 Task: Join the call with the help of meeting code.
Action: Mouse moved to (981, 73)
Screenshot: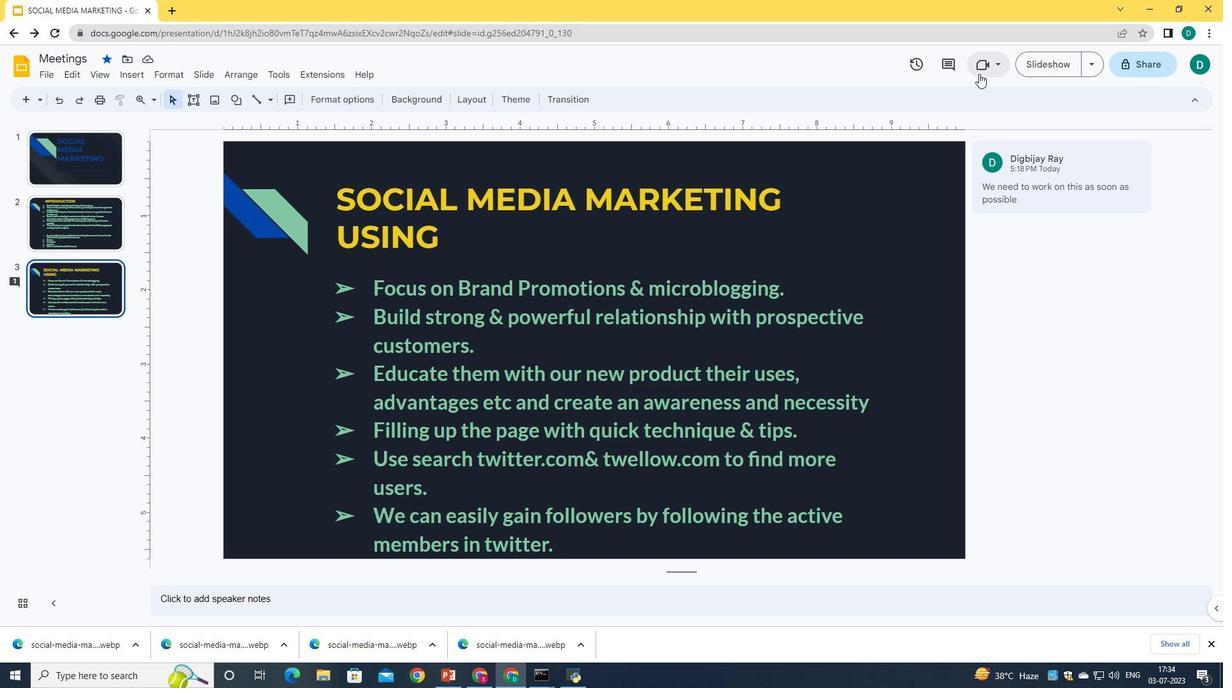 
Action: Mouse pressed left at (981, 73)
Screenshot: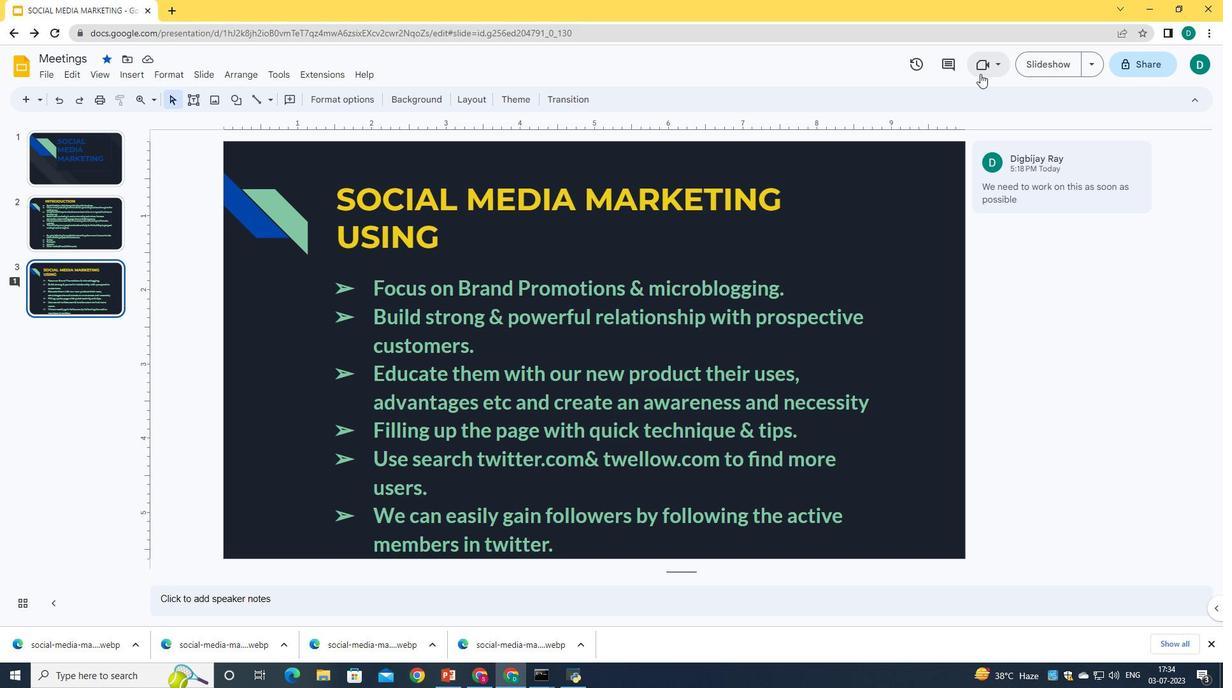 
Action: Mouse moved to (908, 224)
Screenshot: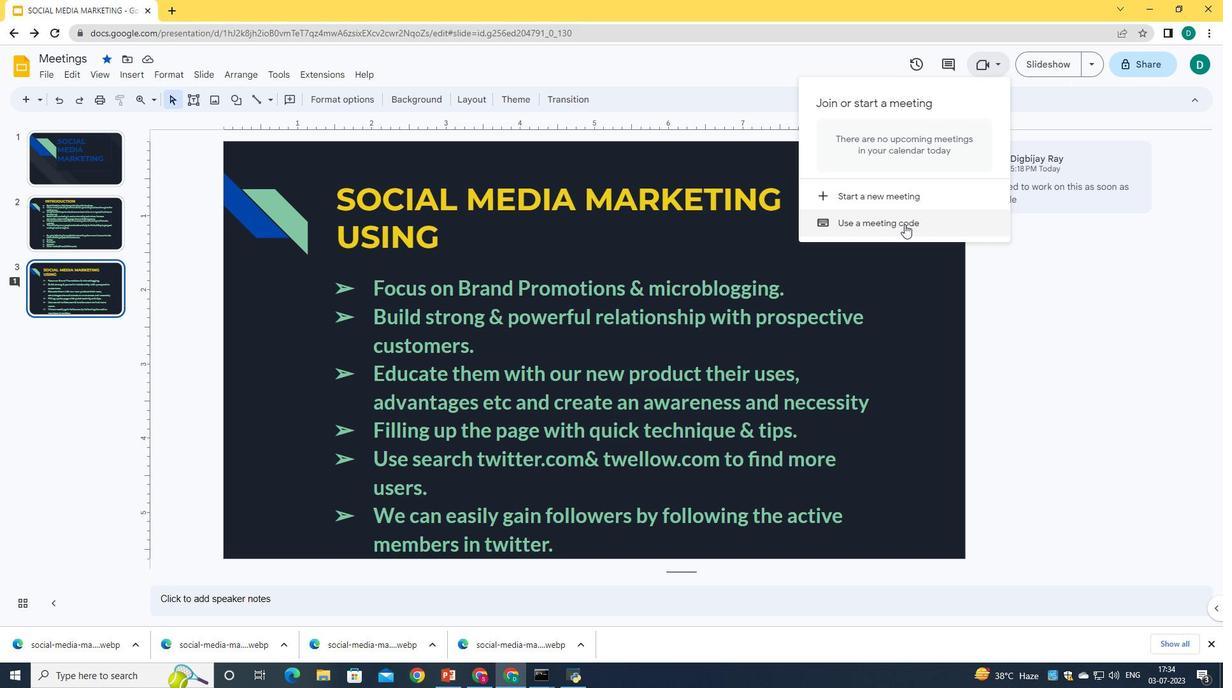 
Action: Mouse pressed left at (908, 224)
Screenshot: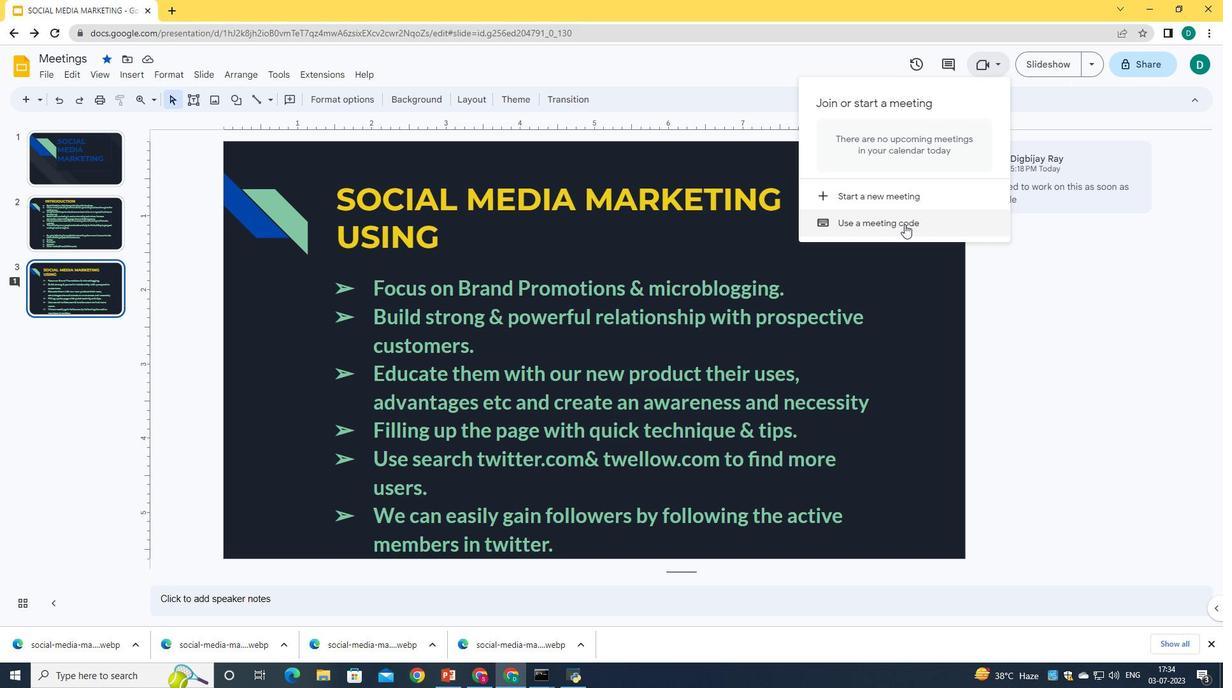 
Action: Mouse moved to (893, 185)
Screenshot: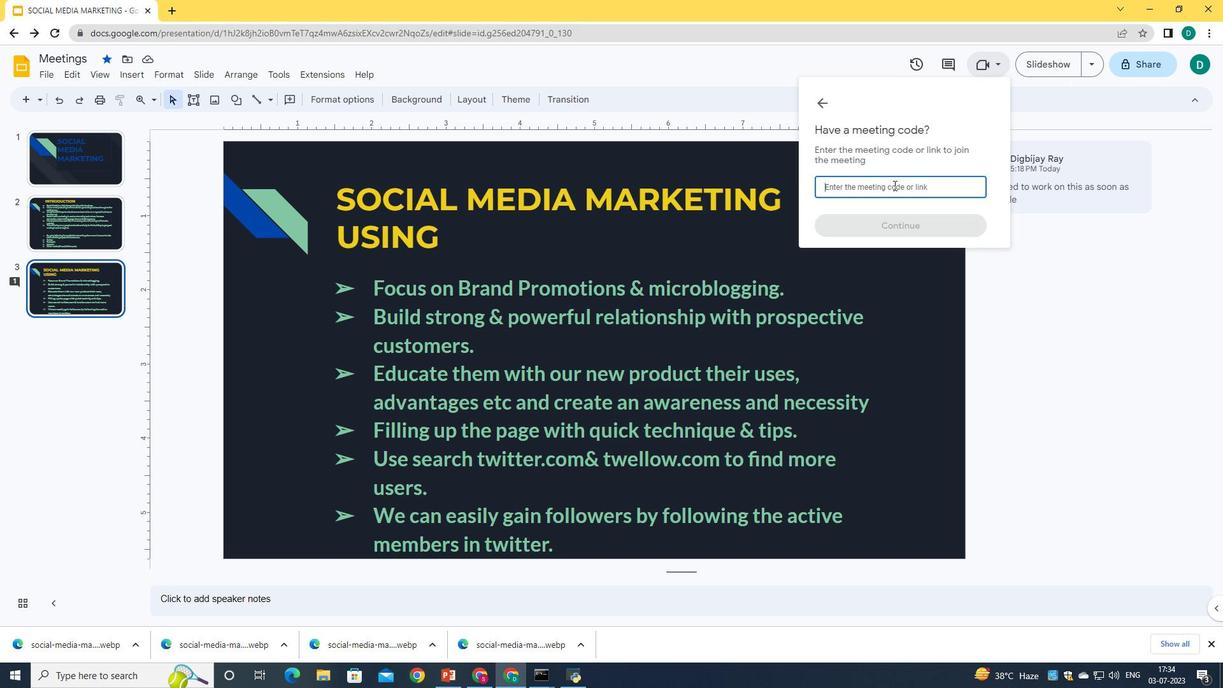 
Action: Key pressed saa-kvke-cnk
Screenshot: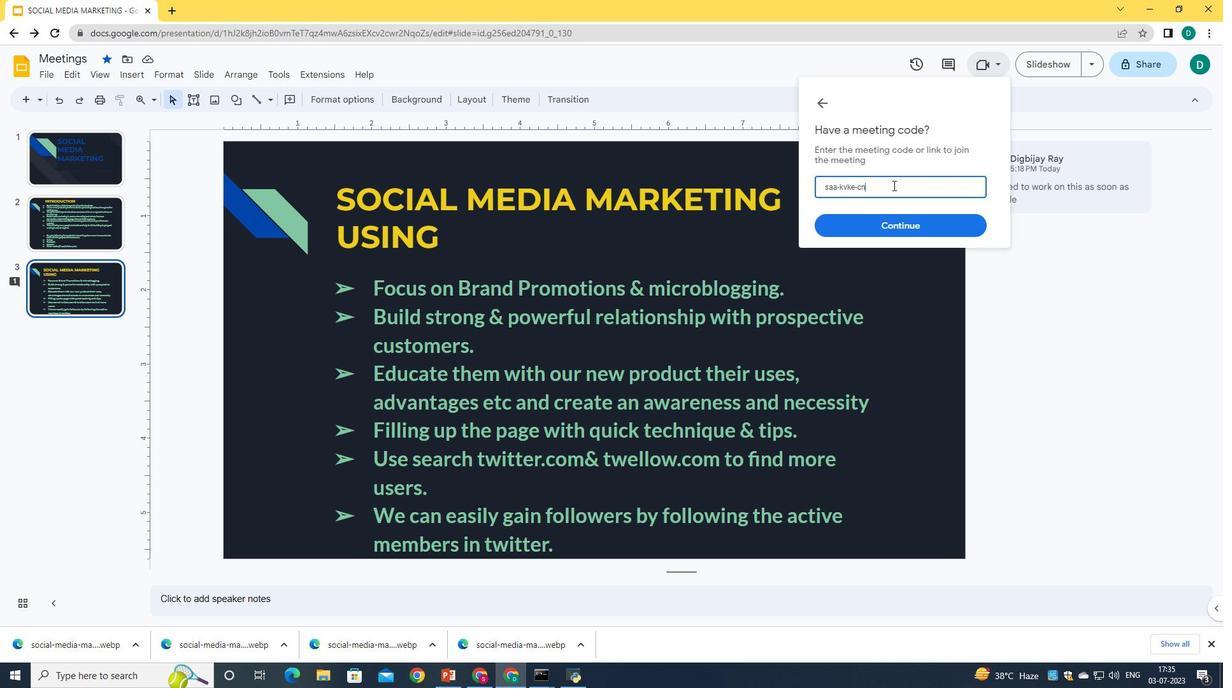 
Action: Mouse moved to (910, 230)
Screenshot: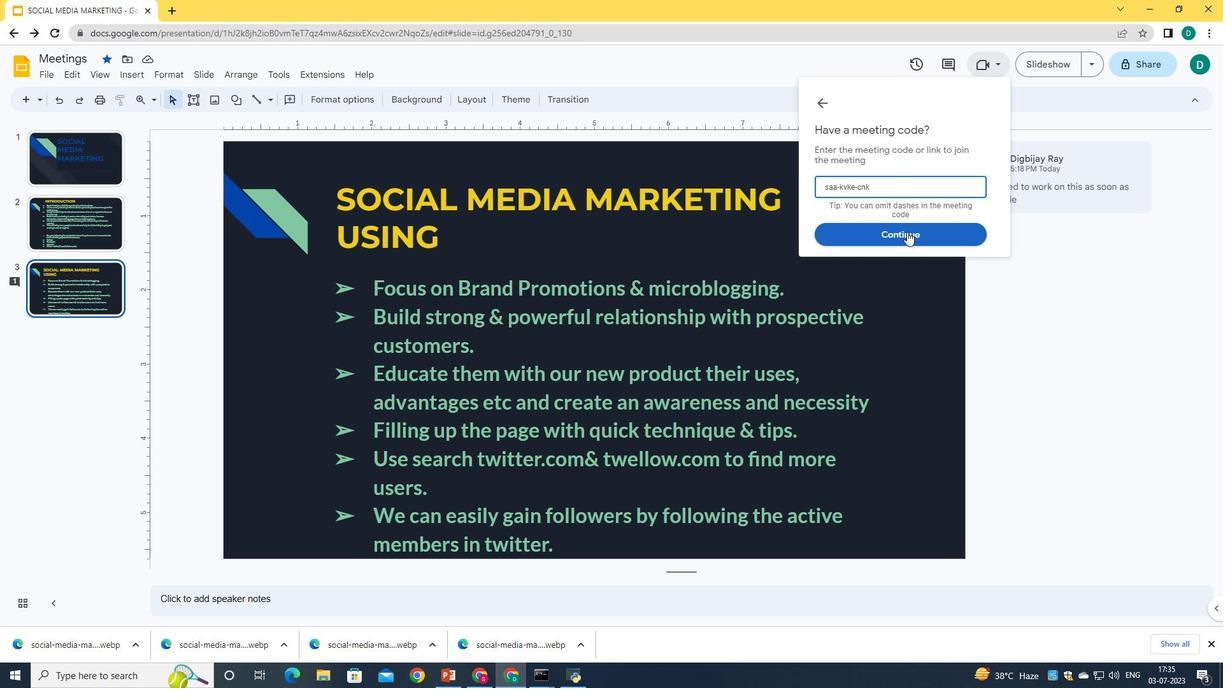 
Action: Mouse pressed left at (910, 230)
Screenshot: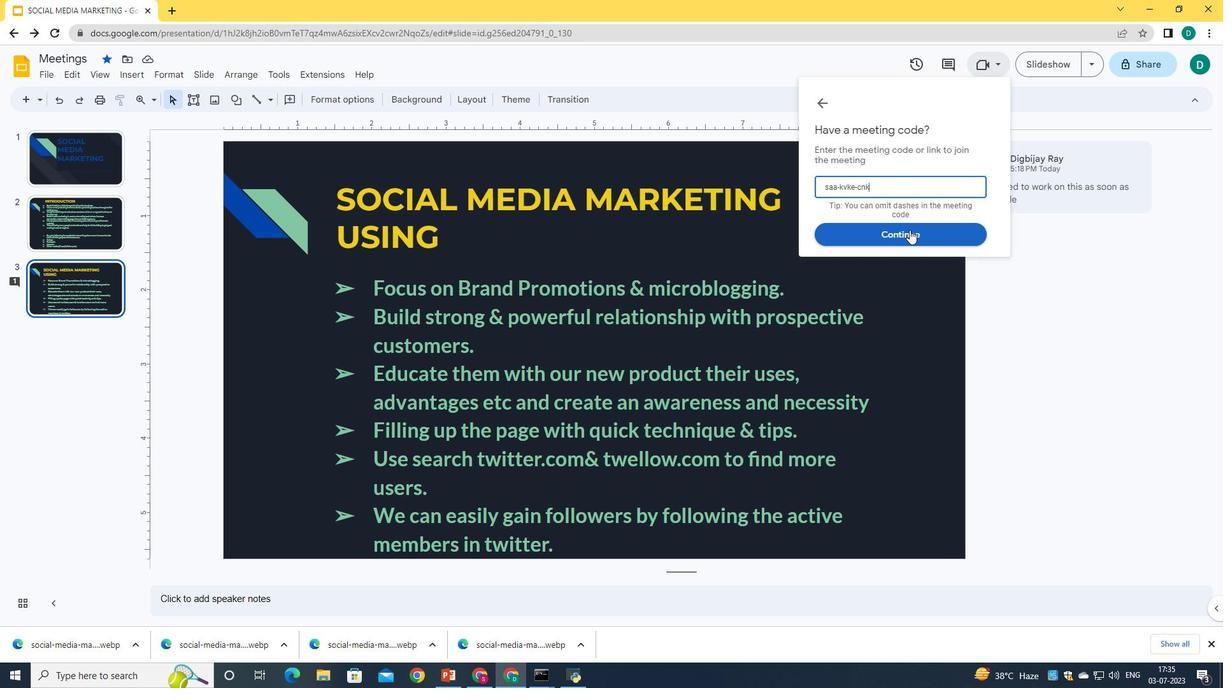 
Action: Mouse moved to (917, 268)
Screenshot: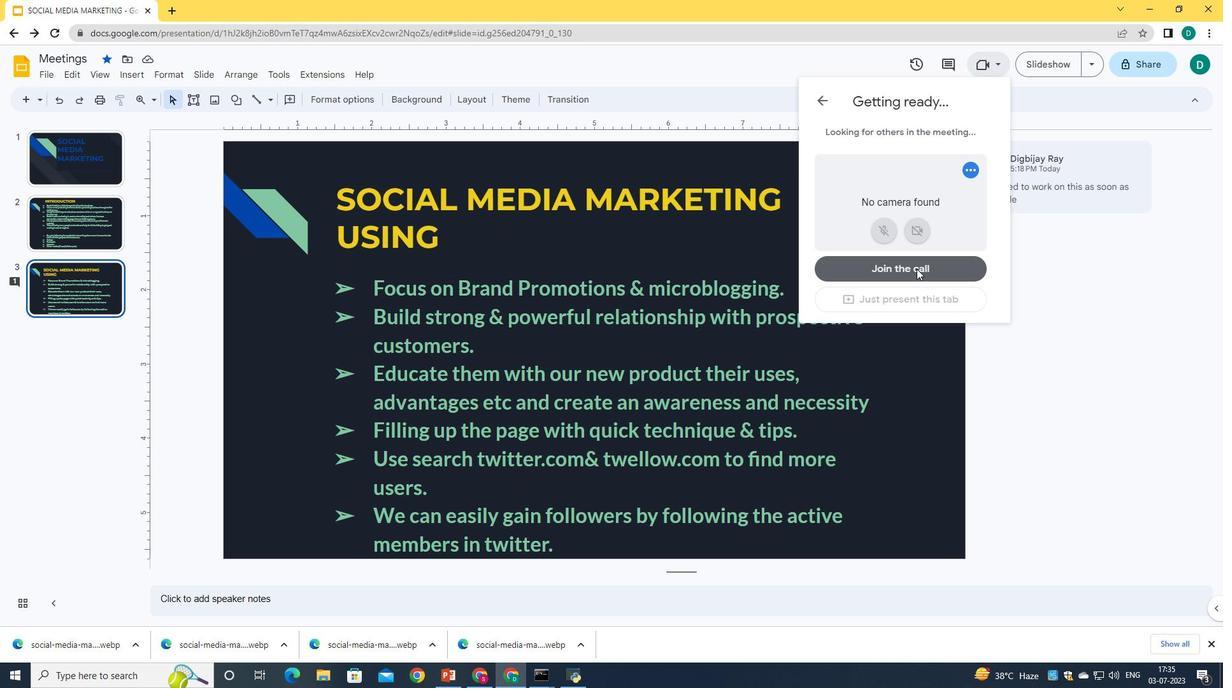 
Action: Mouse pressed left at (917, 268)
Screenshot: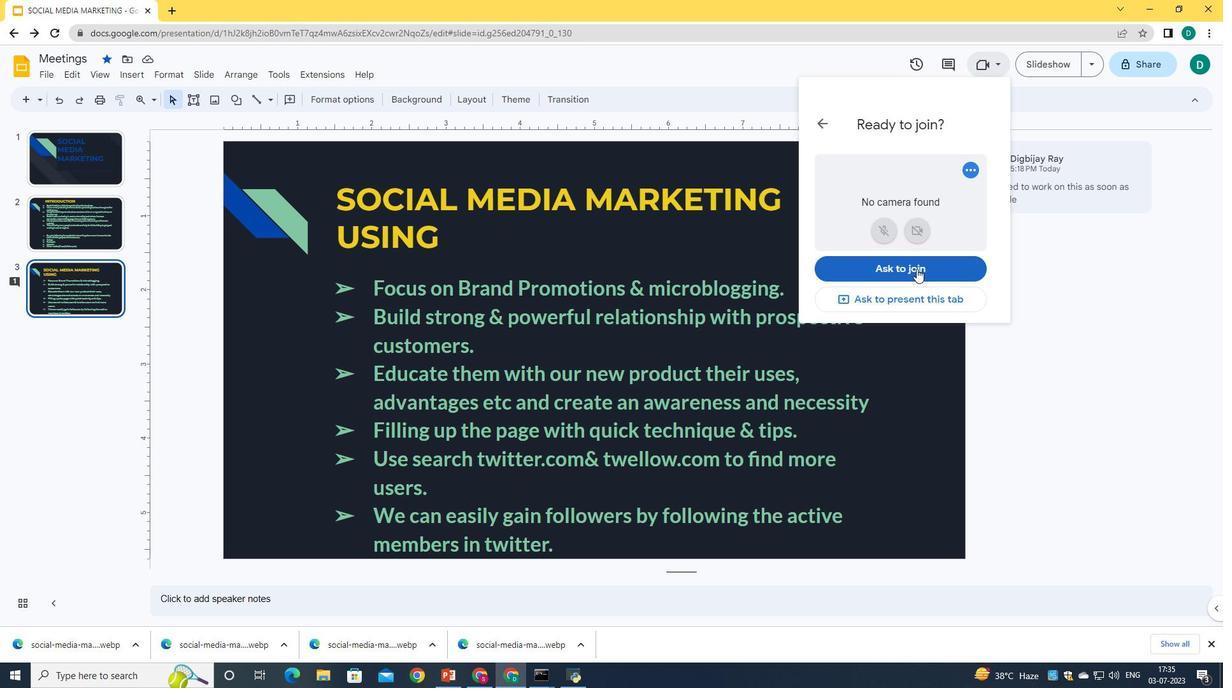 
Action: Mouse moved to (1200, 67)
Screenshot: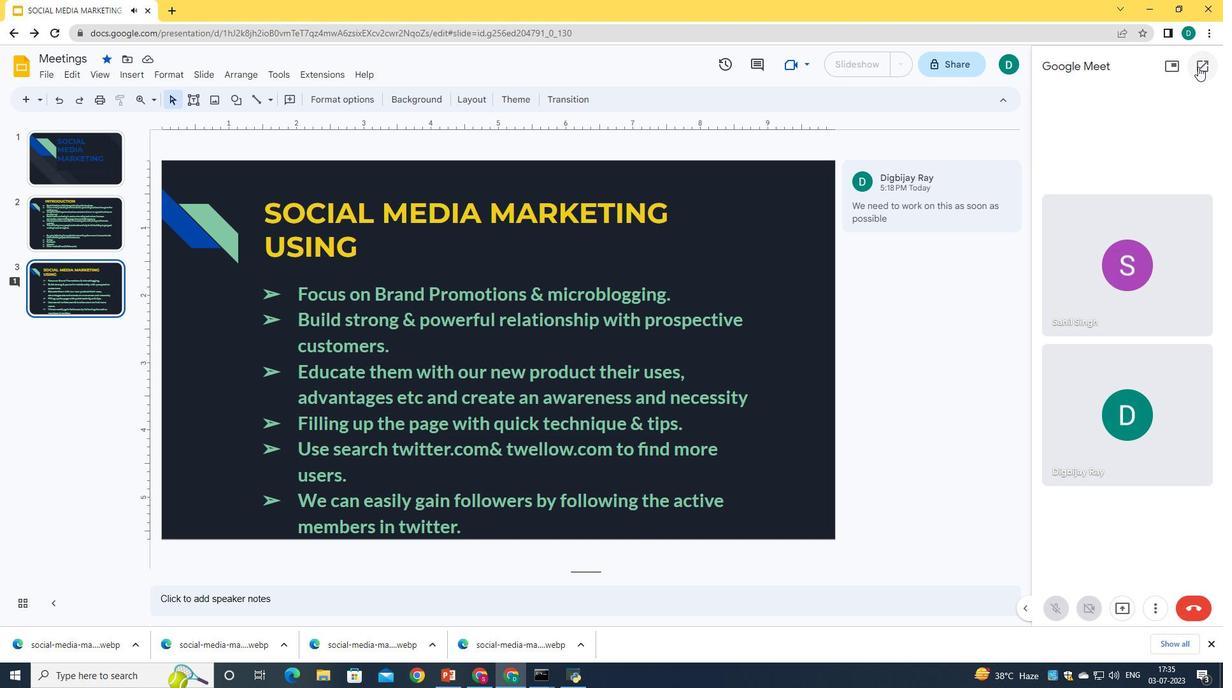 
Action: Mouse pressed left at (1200, 67)
Screenshot: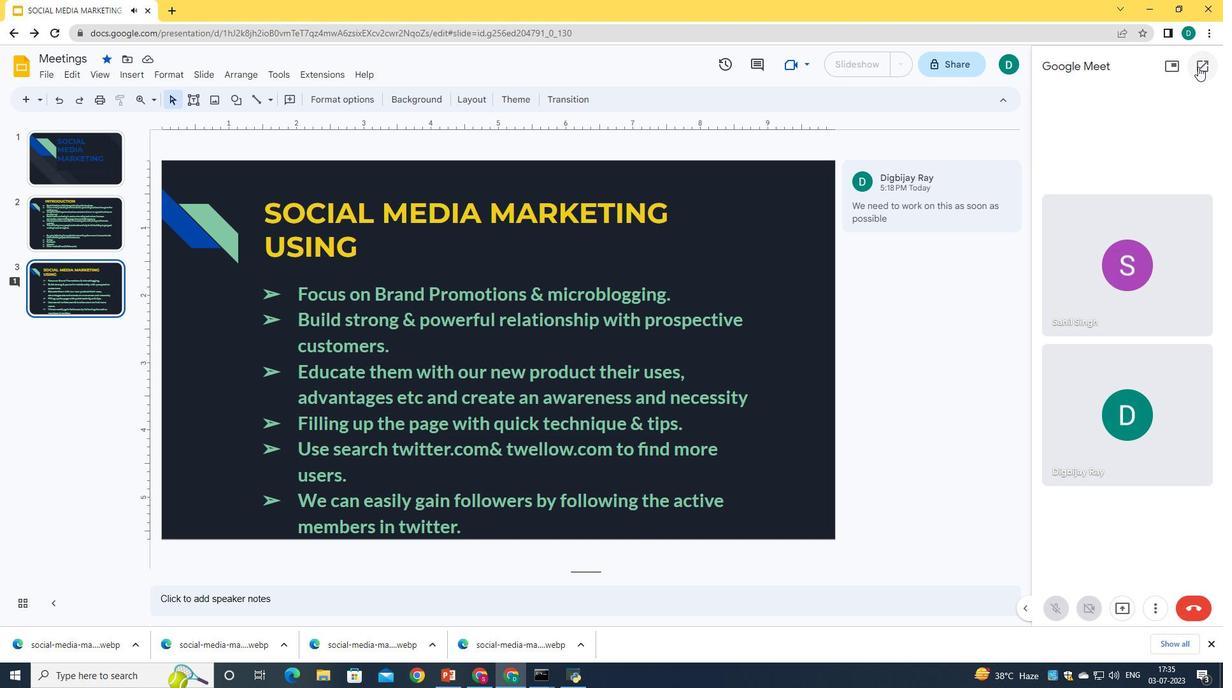 
Action: Mouse moved to (565, 253)
Screenshot: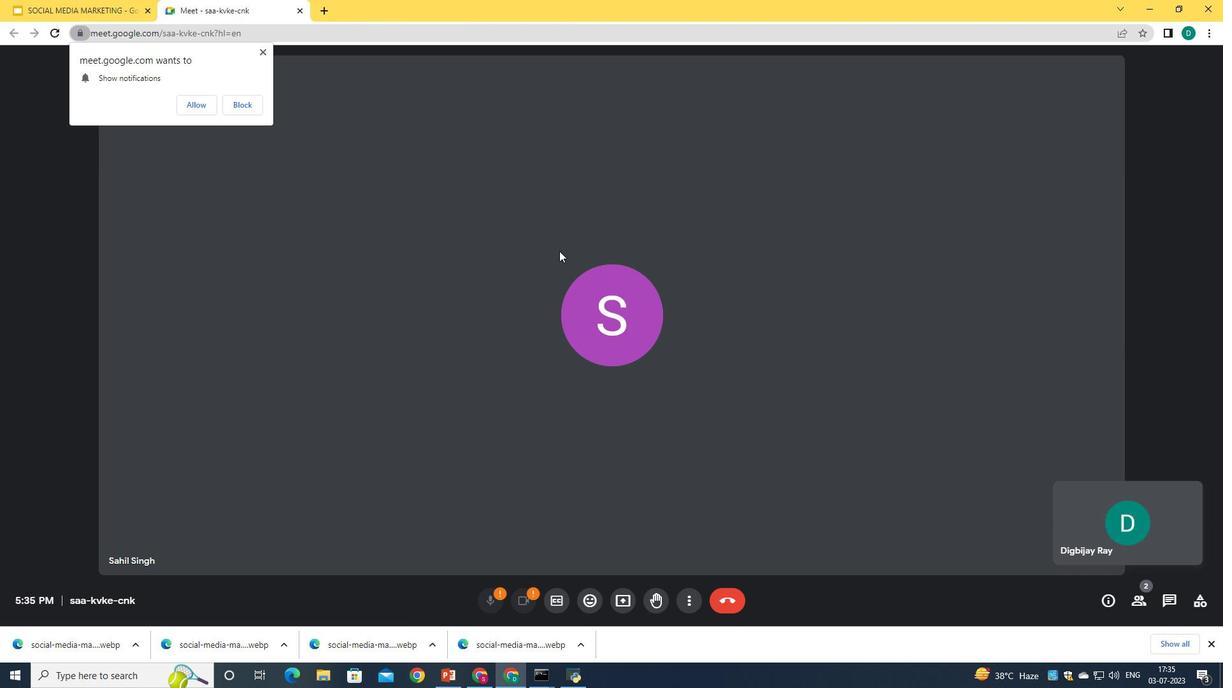 
